 Task: Select Turn image smoothing on or off
Action: Mouse moved to (135, 91)
Screenshot: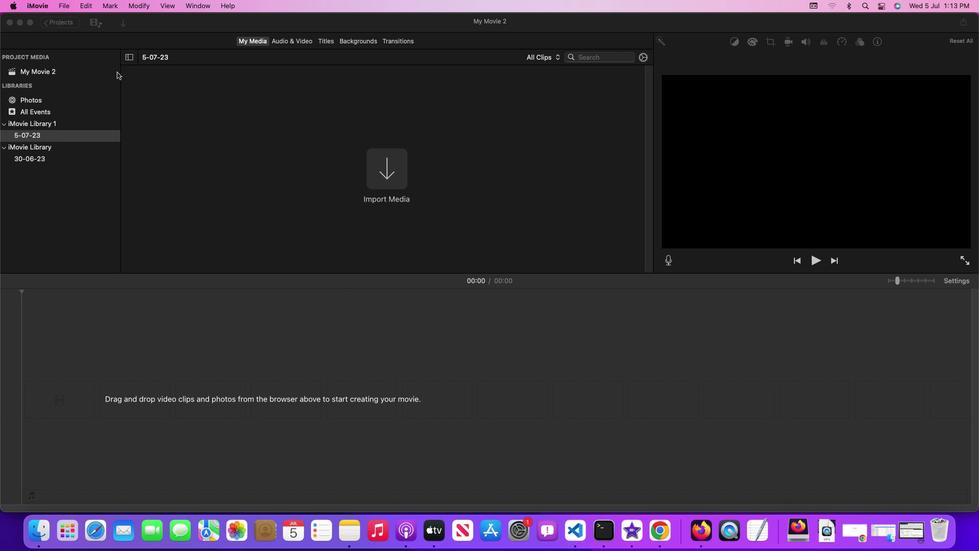 
Action: Mouse pressed left at (135, 91)
Screenshot: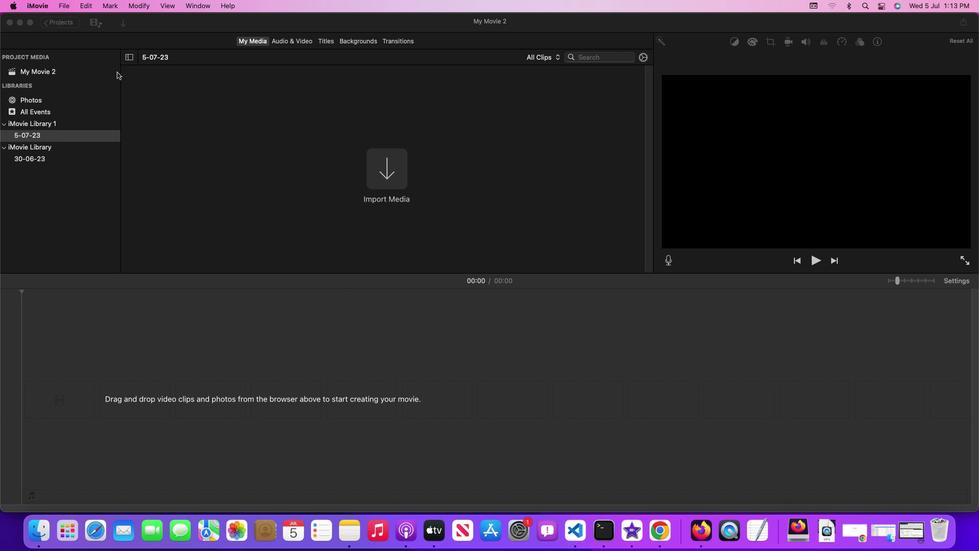 
Action: Mouse moved to (41, 4)
Screenshot: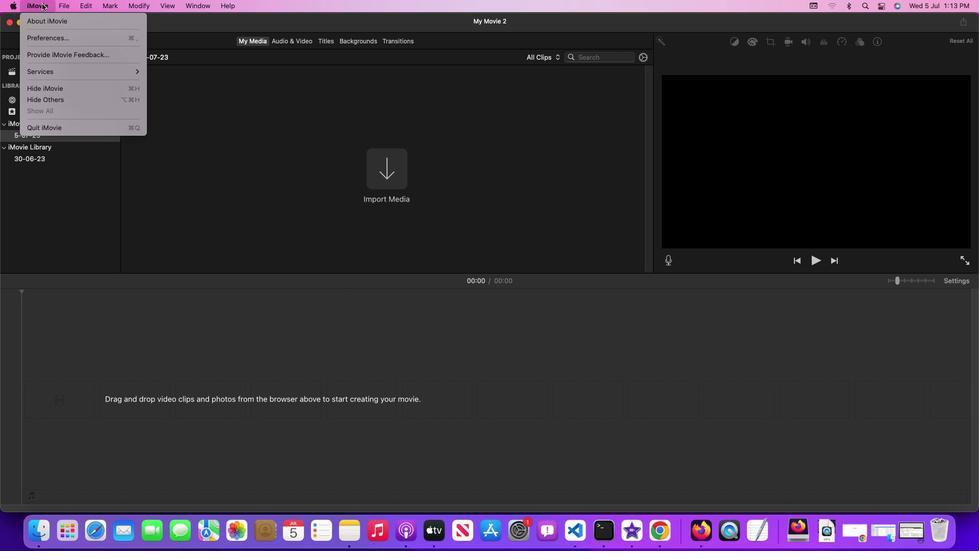 
Action: Mouse pressed left at (41, 4)
Screenshot: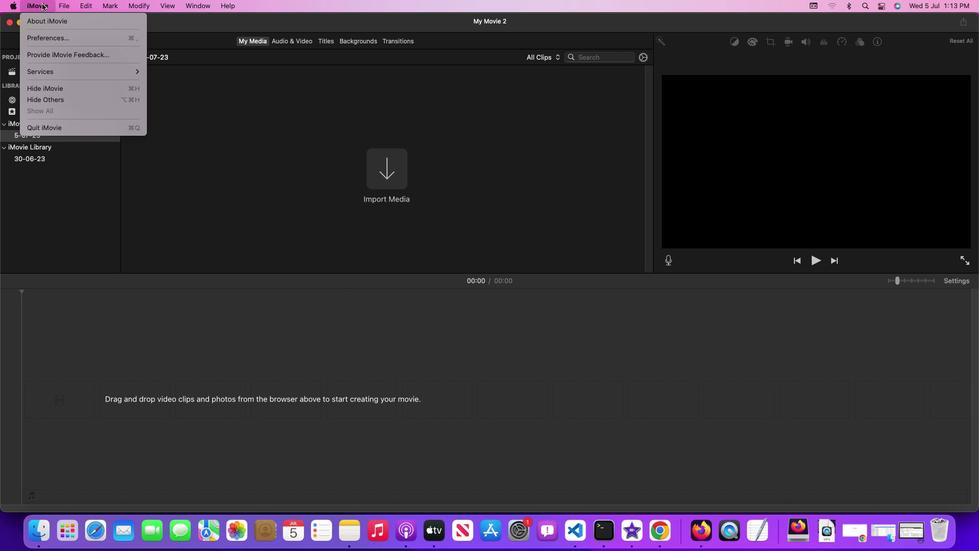 
Action: Mouse moved to (166, 86)
Screenshot: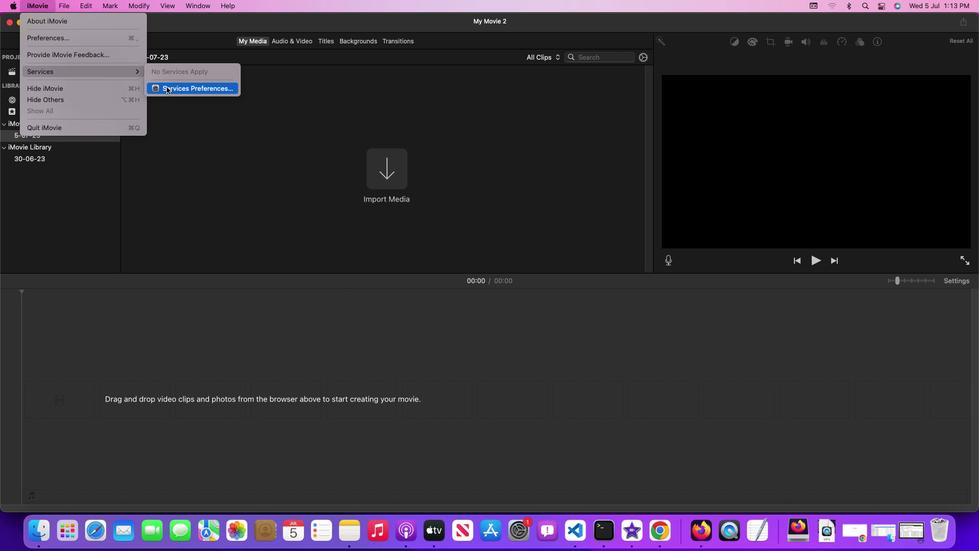 
Action: Mouse pressed left at (166, 86)
Screenshot: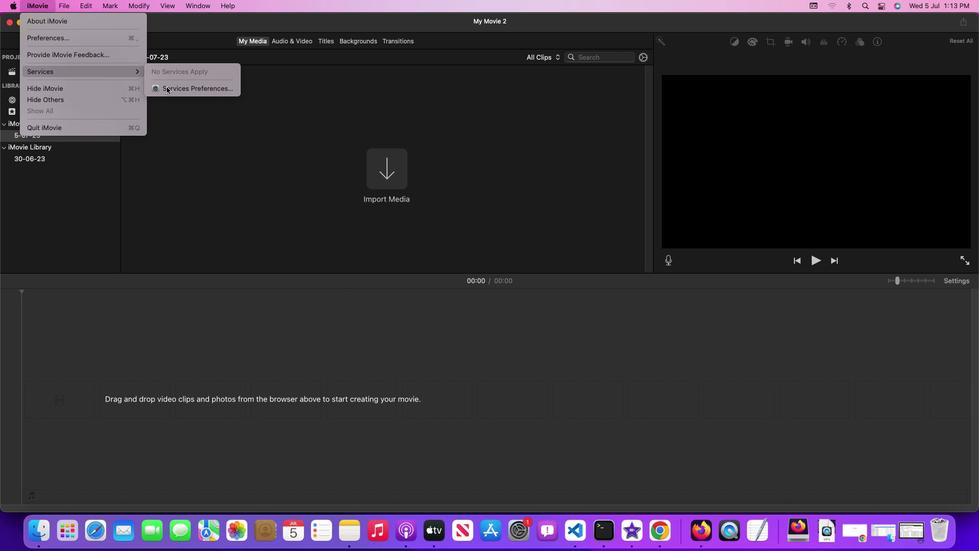 
Action: Mouse moved to (383, 156)
Screenshot: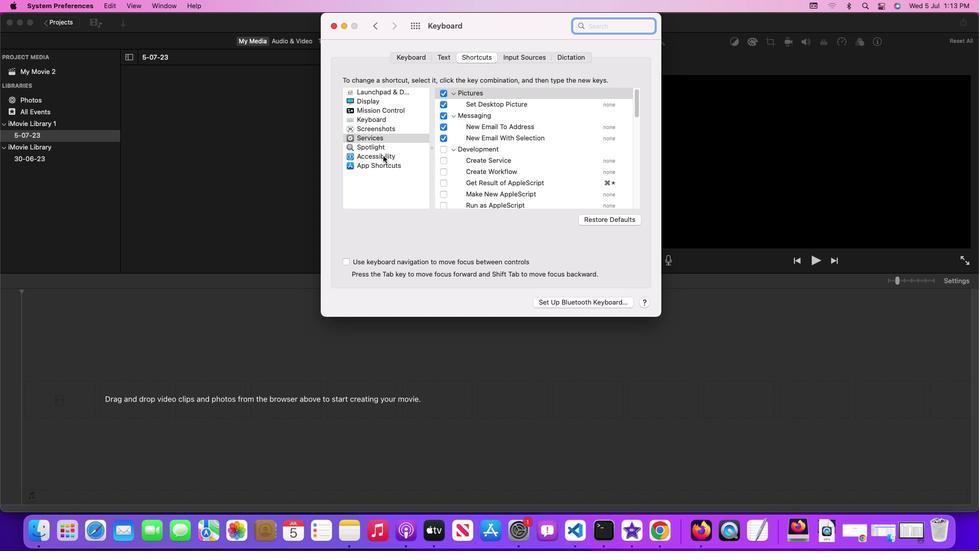 
Action: Mouse pressed left at (383, 156)
Screenshot: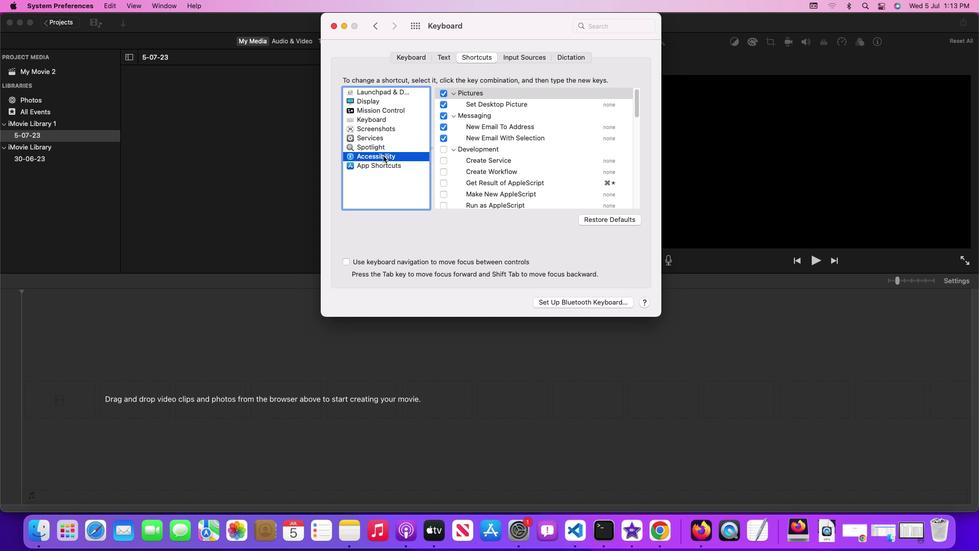 
Action: Mouse moved to (491, 113)
Screenshot: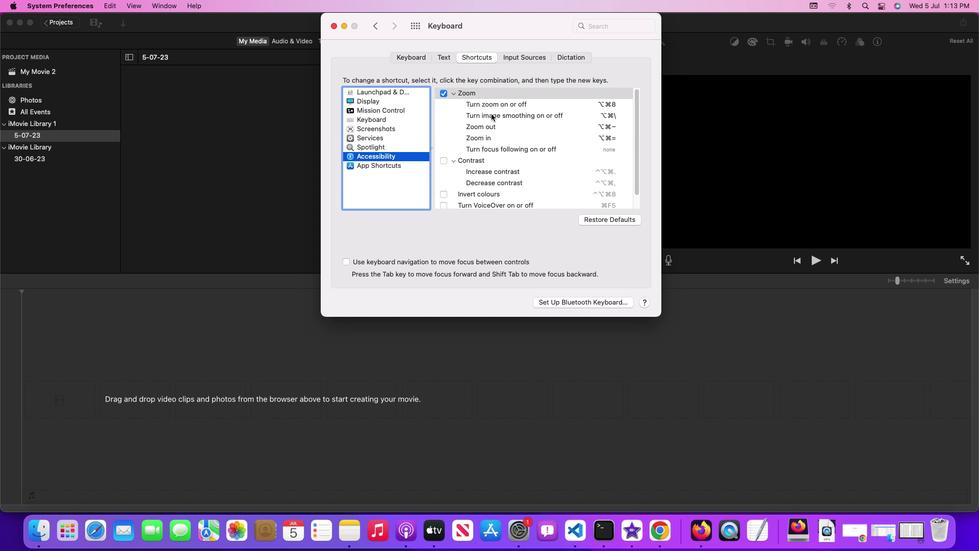 
Action: Mouse pressed left at (491, 113)
Screenshot: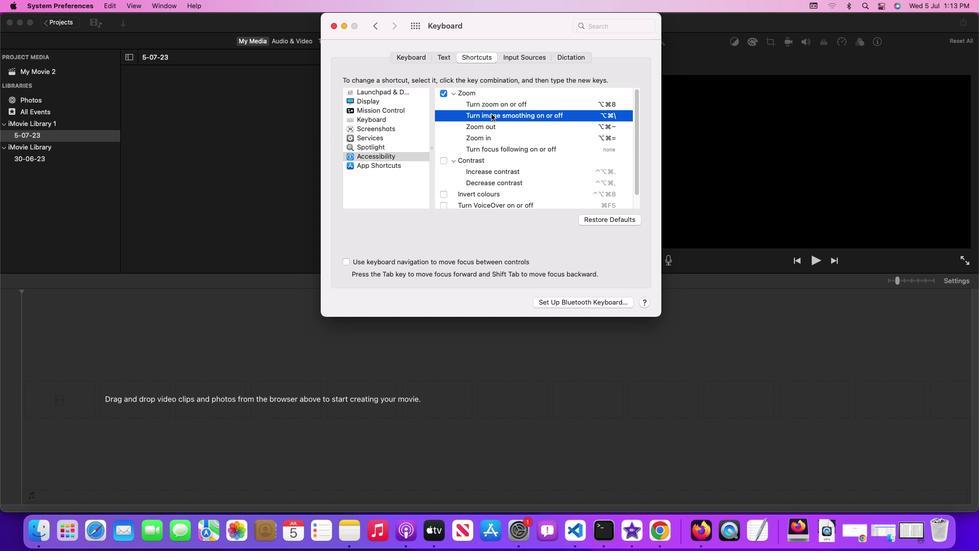 
